 Task: Apply Clip Filter to Raster
Action: Mouse moved to (798, 314)
Screenshot: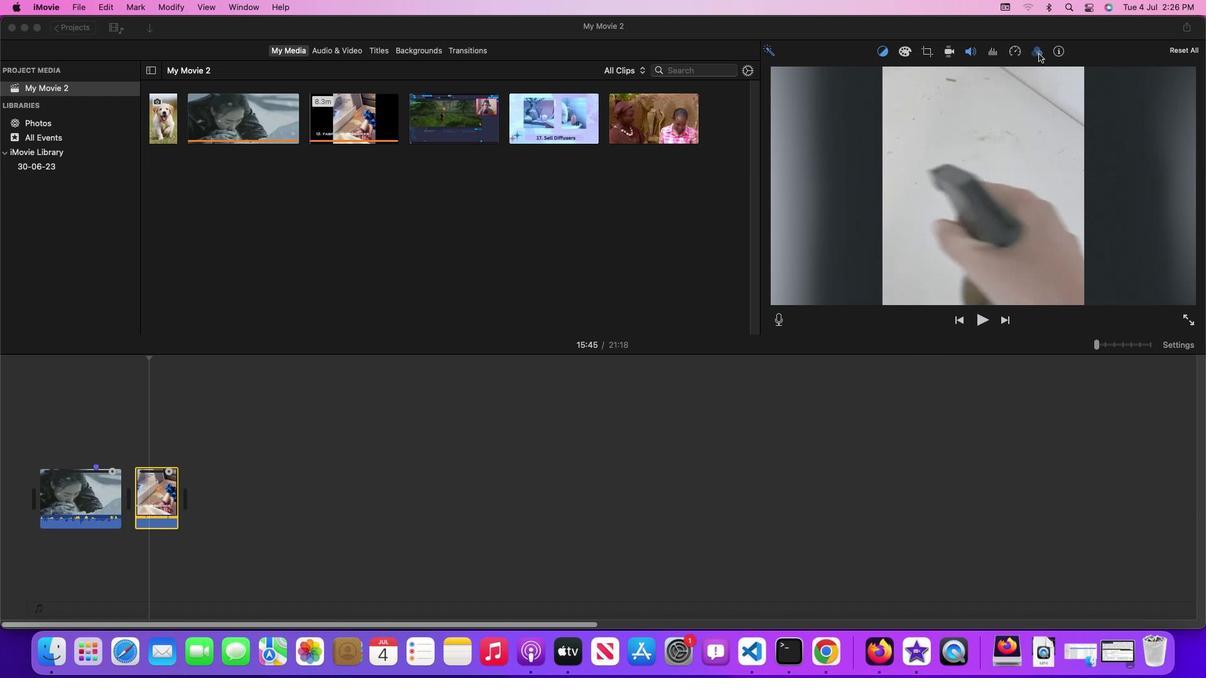 
Action: Mouse pressed left at (798, 314)
Screenshot: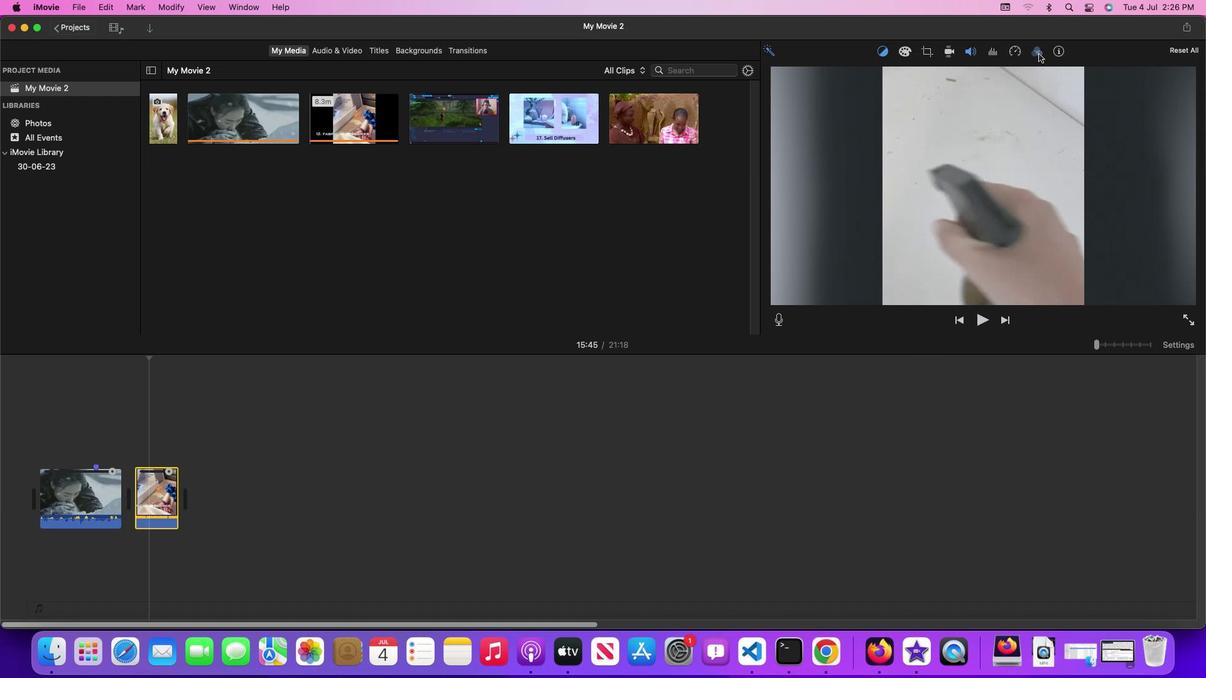 
Action: Mouse moved to (798, 314)
Screenshot: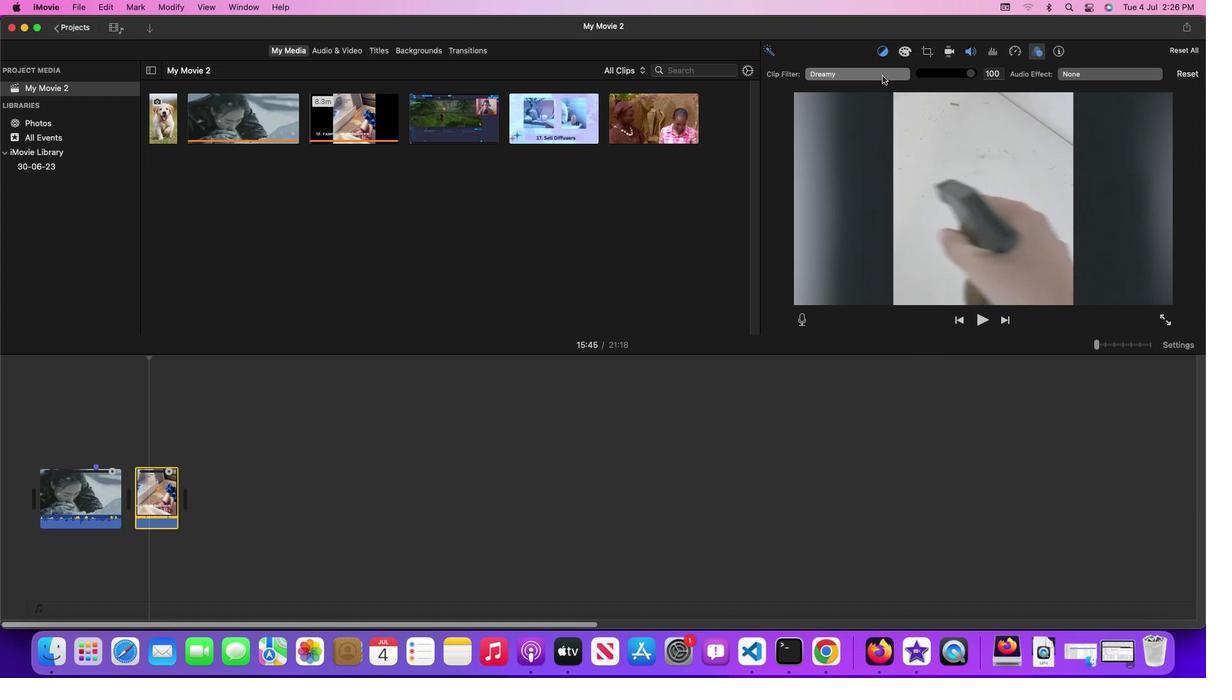 
Action: Mouse pressed left at (798, 314)
Screenshot: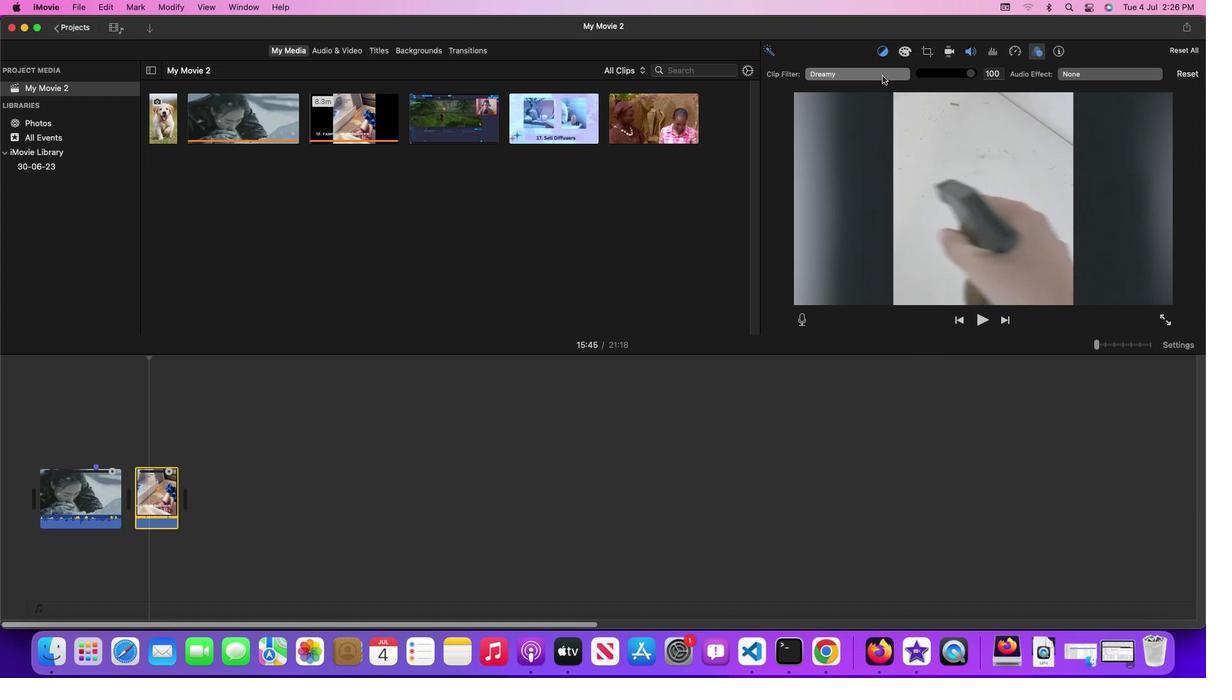 
Action: Mouse moved to (798, 314)
Screenshot: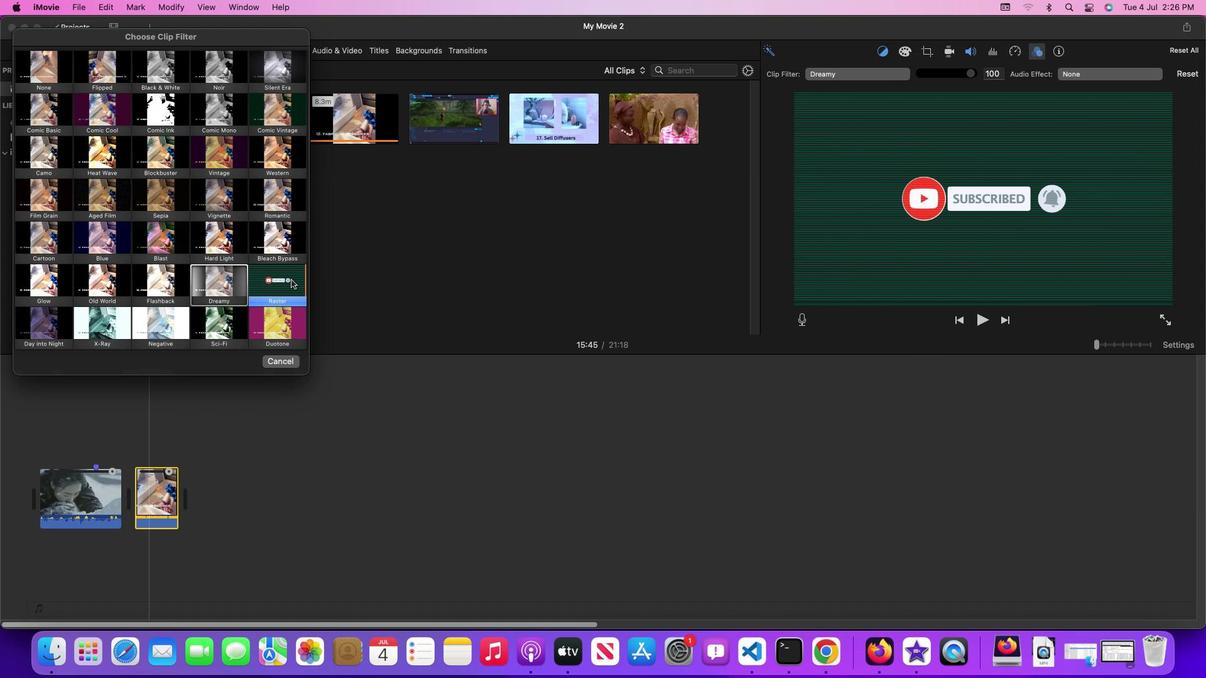 
Action: Mouse pressed left at (798, 314)
Screenshot: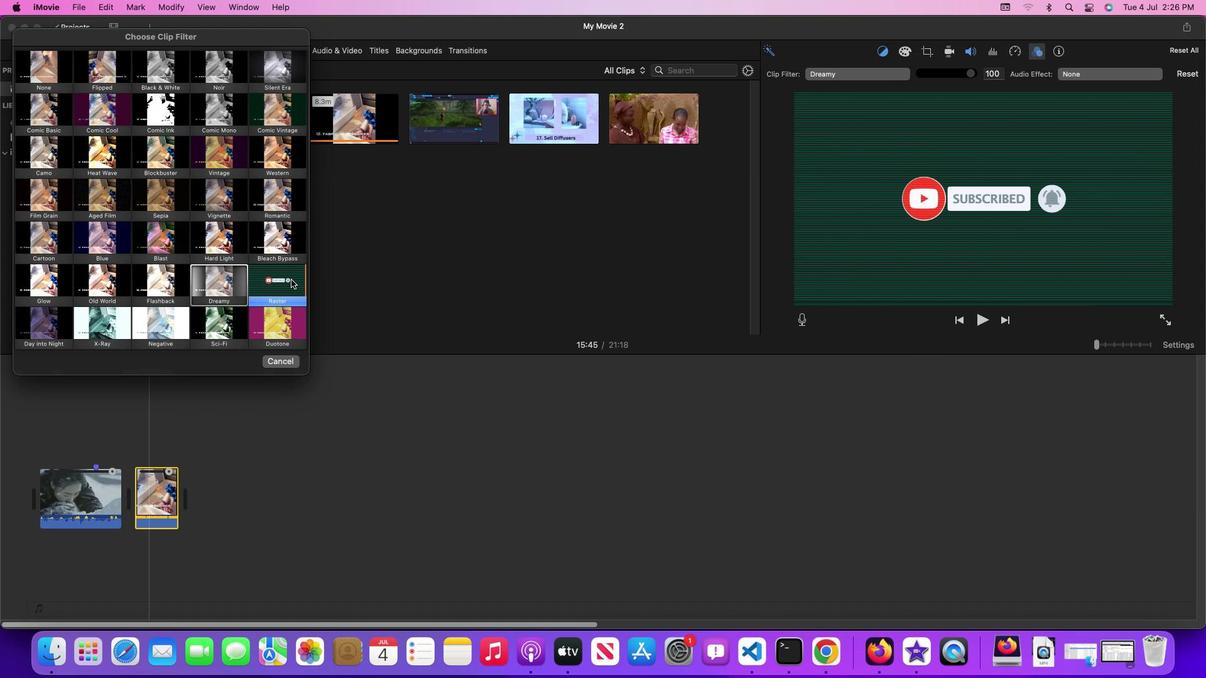 
Action: Mouse moved to (798, 314)
Screenshot: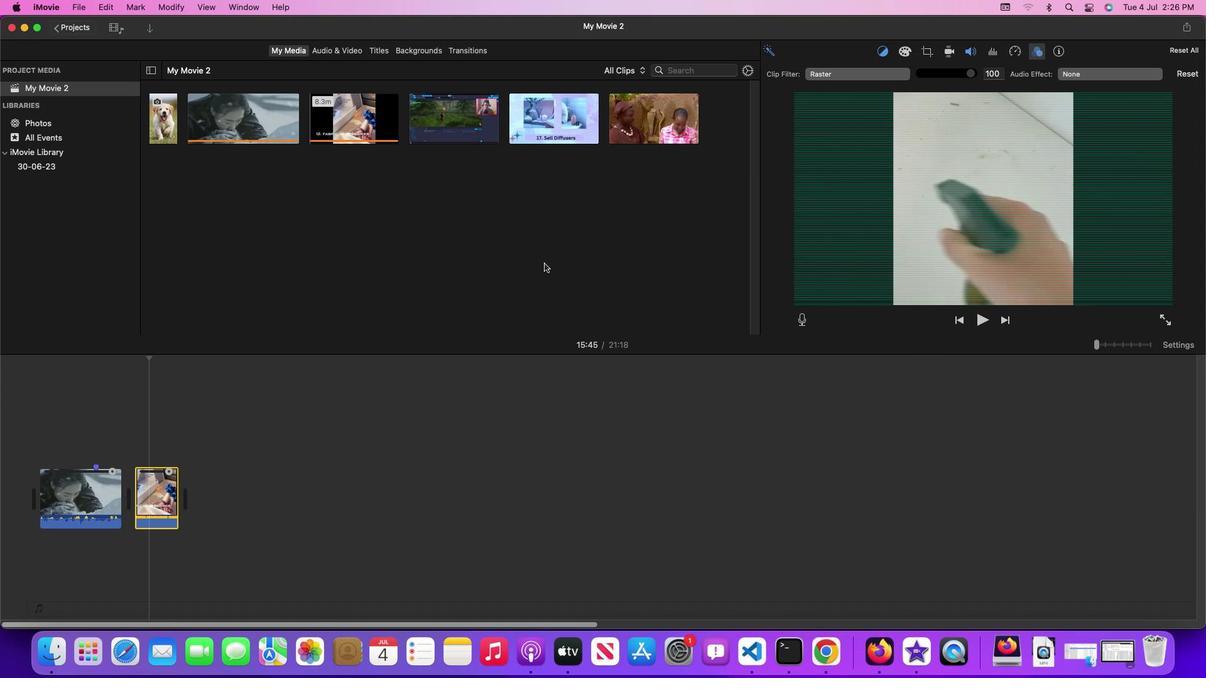 
